 Task: Reset the filters
Action: Mouse pressed left at (15, 94)
Screenshot: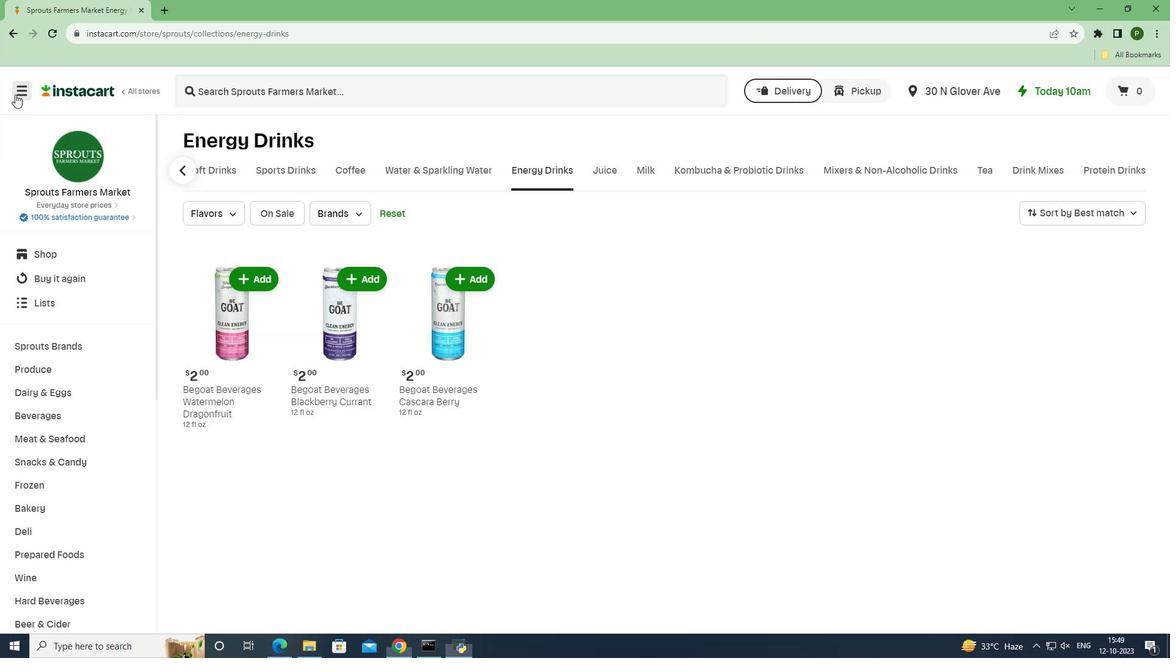 
Action: Mouse moved to (54, 323)
Screenshot: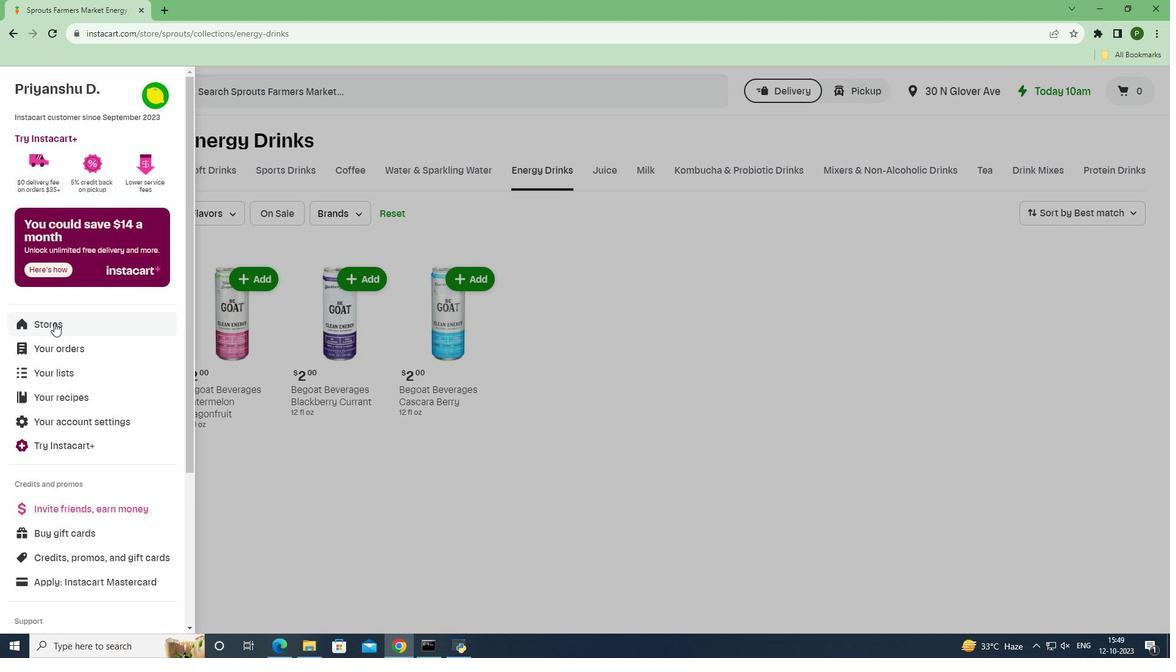 
Action: Mouse pressed left at (54, 323)
Screenshot: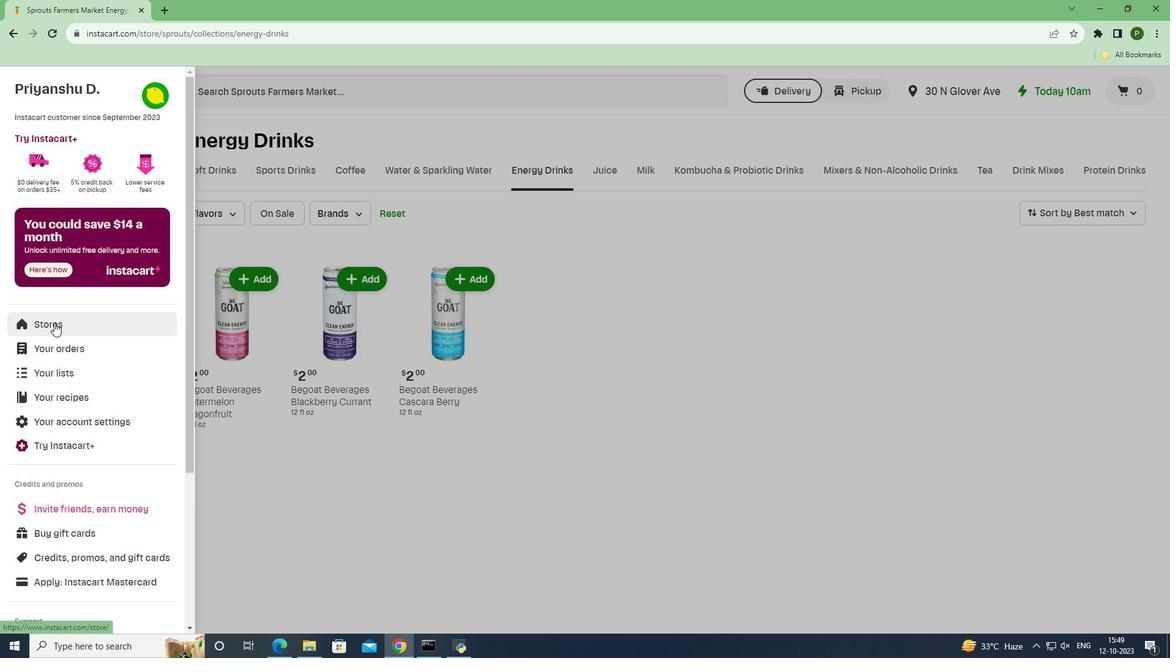 
Action: Mouse moved to (289, 150)
Screenshot: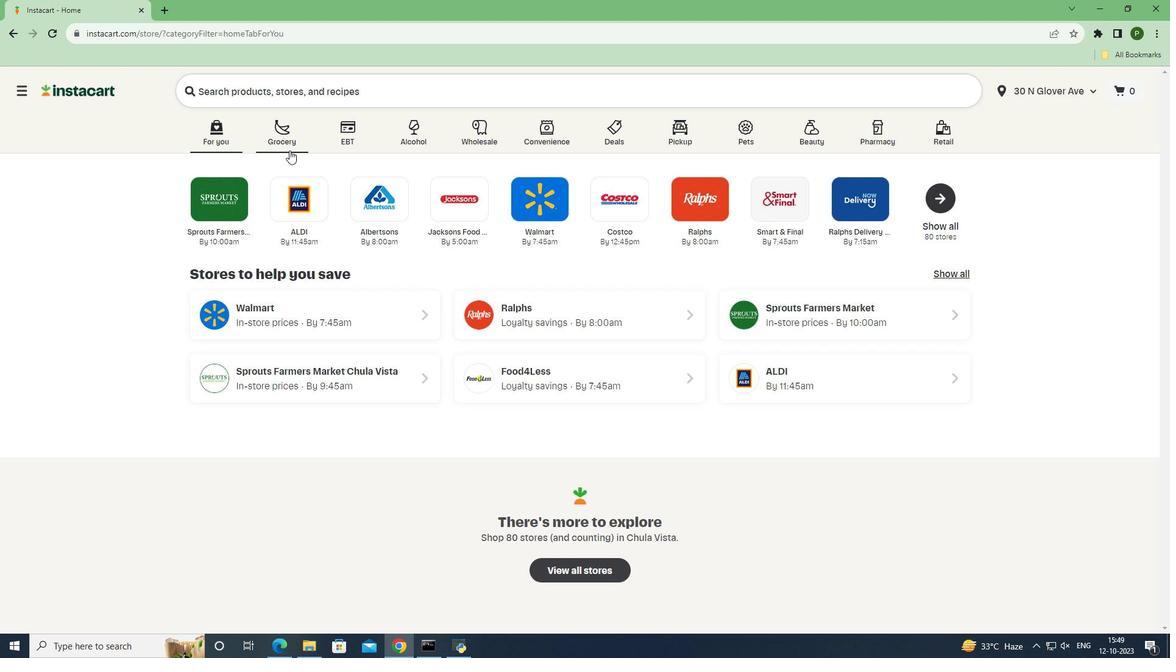 
Action: Mouse pressed left at (289, 150)
Screenshot: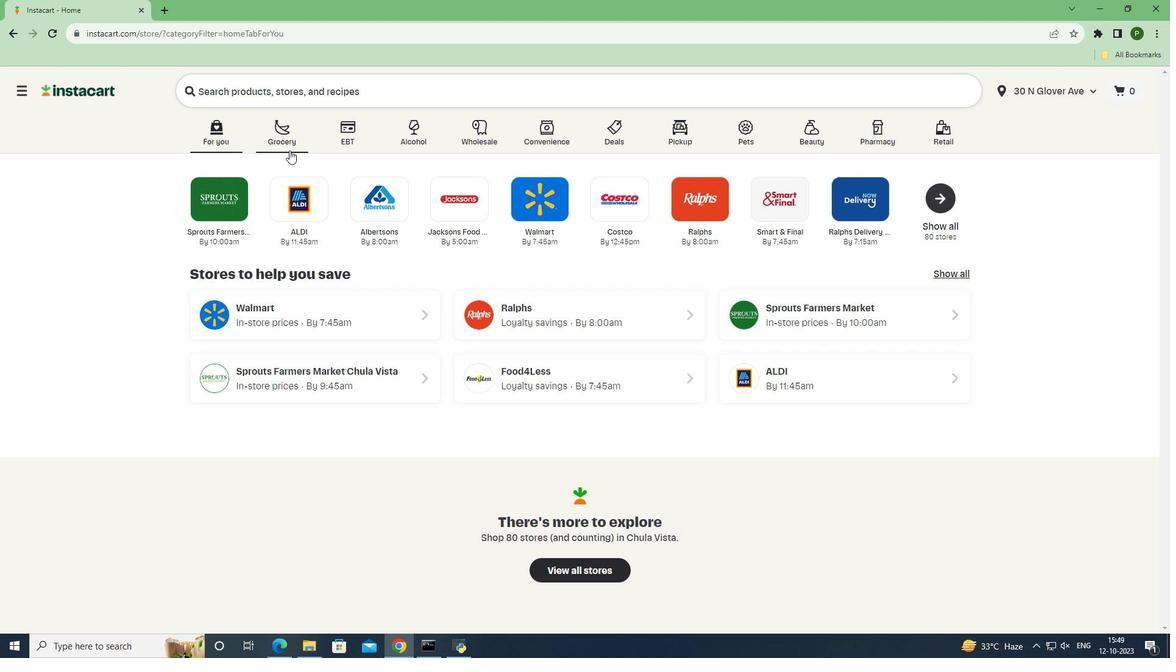 
Action: Mouse moved to (483, 279)
Screenshot: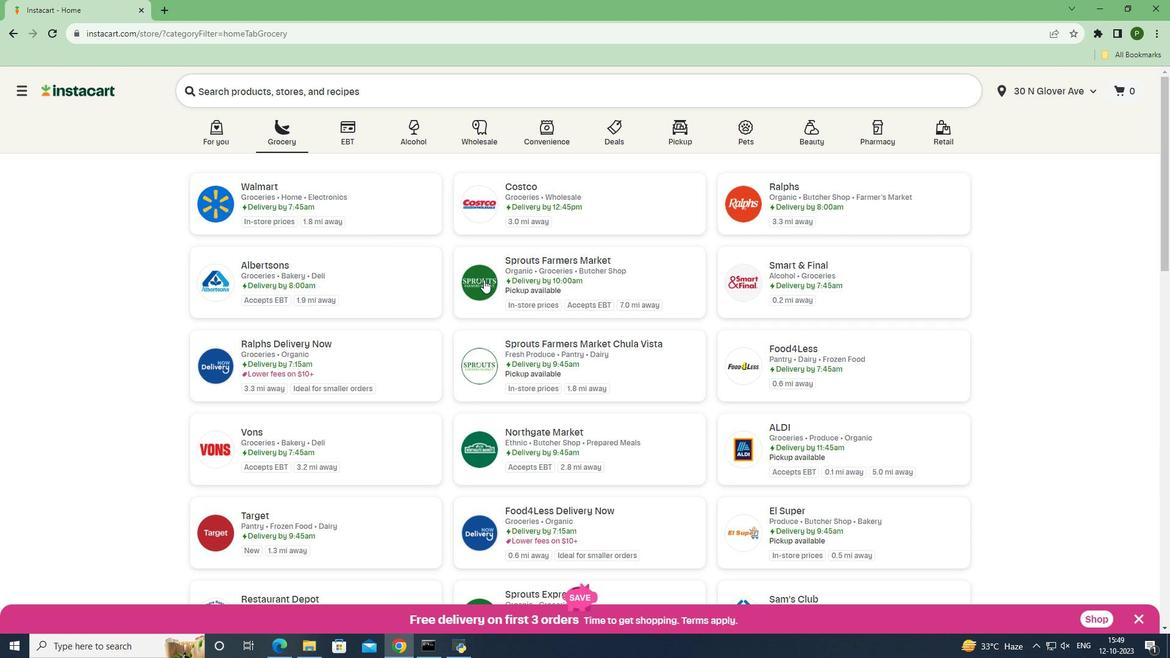 
Action: Mouse pressed left at (483, 279)
Screenshot: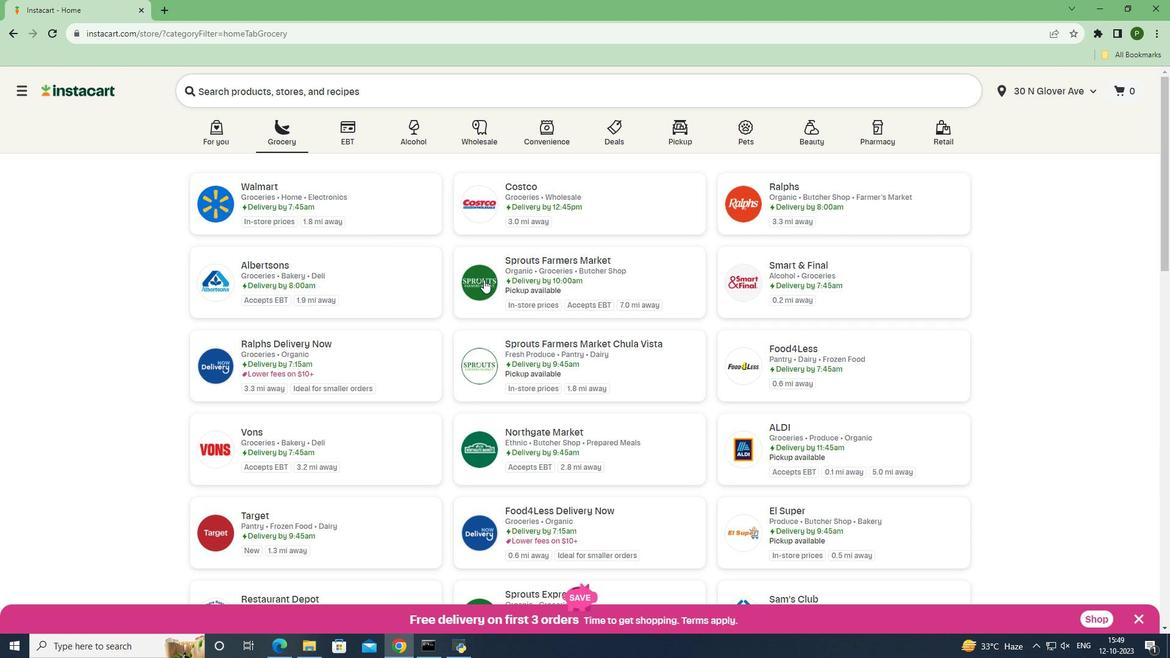 
Action: Mouse moved to (55, 414)
Screenshot: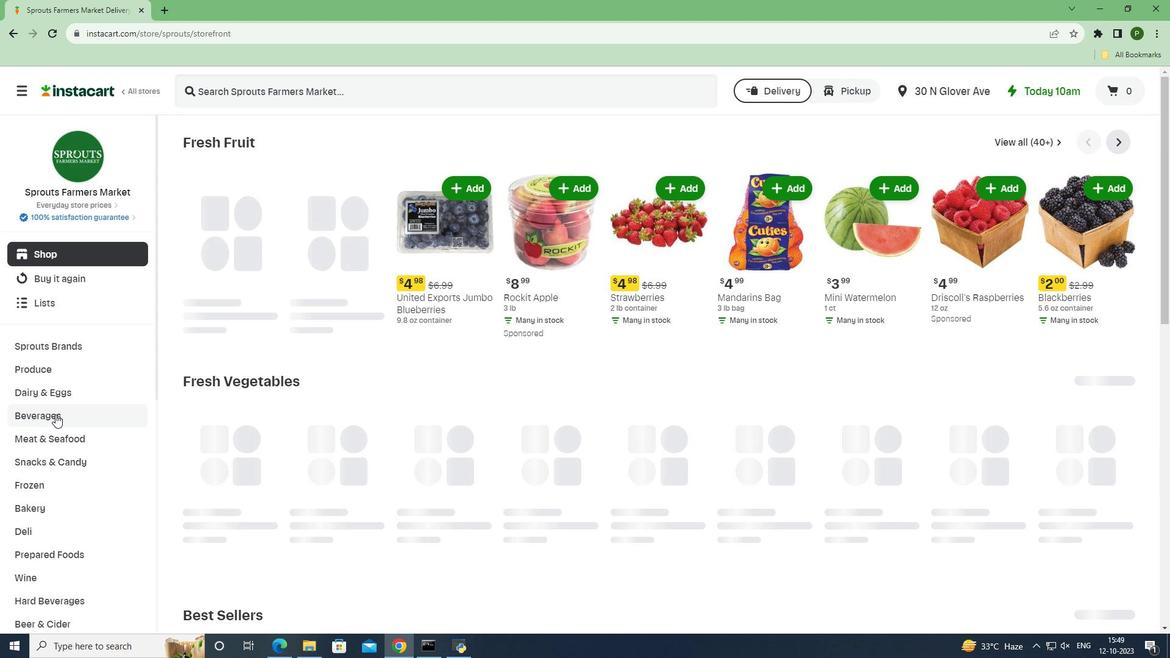 
Action: Mouse pressed left at (55, 414)
Screenshot: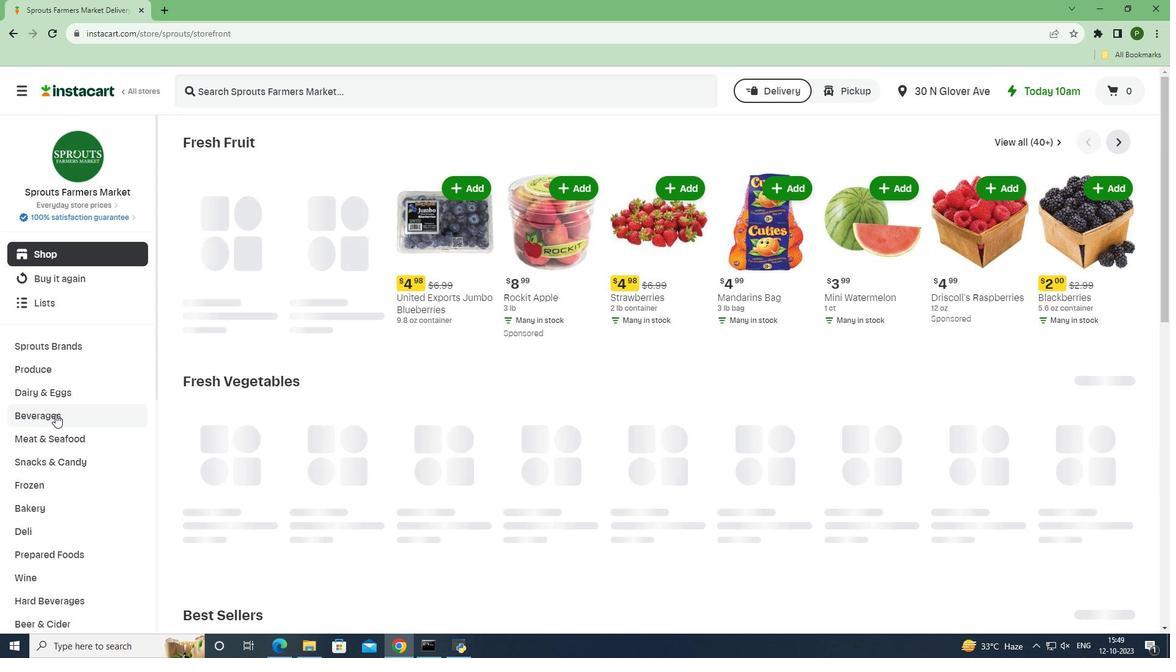 
Action: Mouse moved to (644, 174)
Screenshot: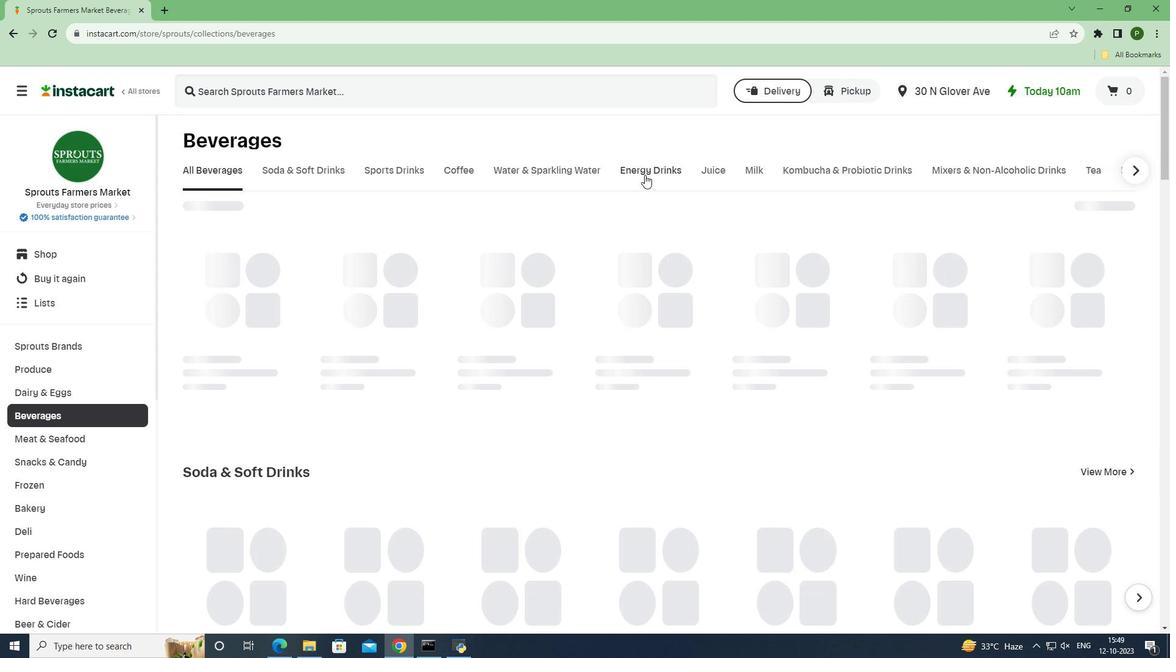 
Action: Mouse pressed left at (644, 174)
Screenshot: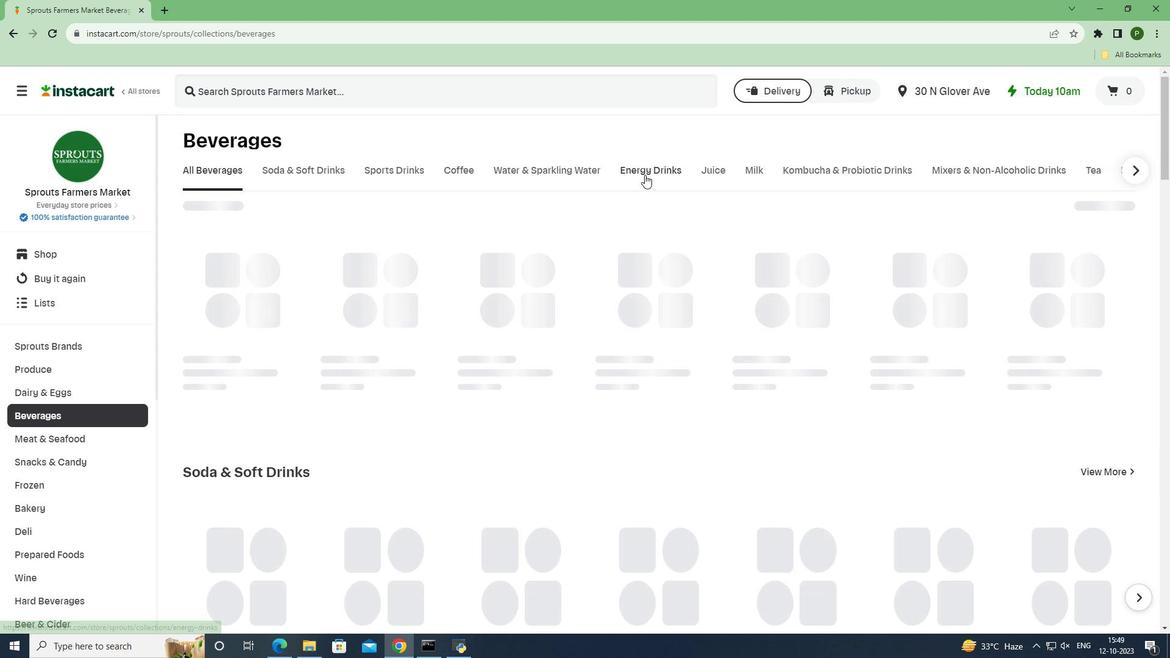 
Action: Mouse moved to (351, 222)
Screenshot: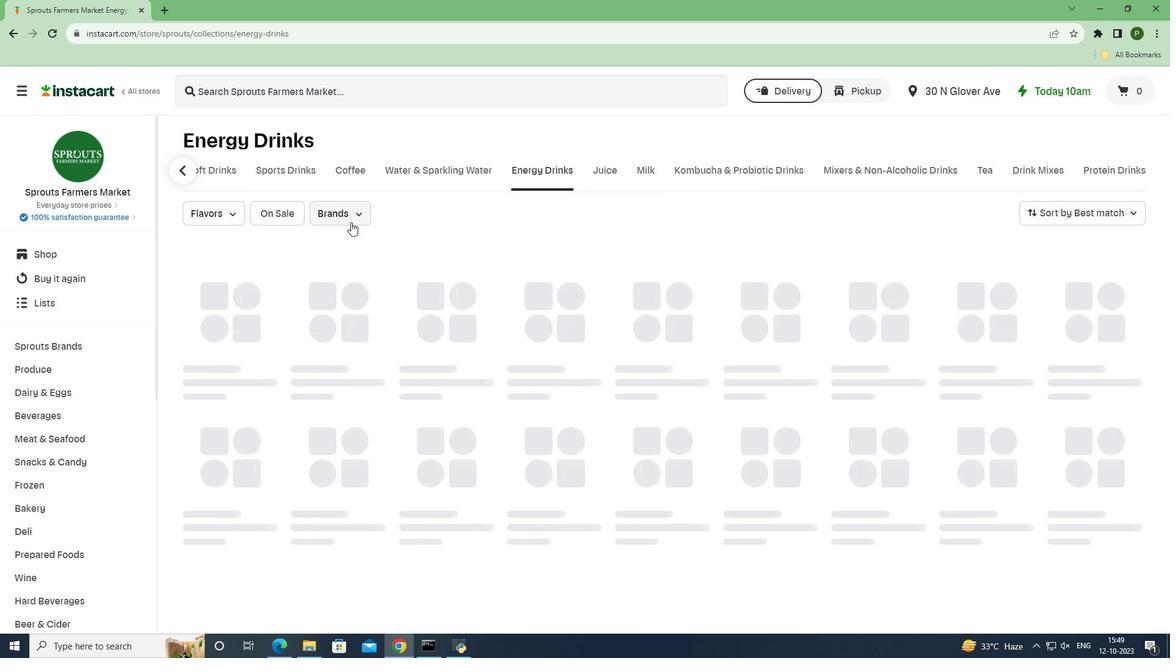 
Action: Mouse pressed left at (351, 222)
Screenshot: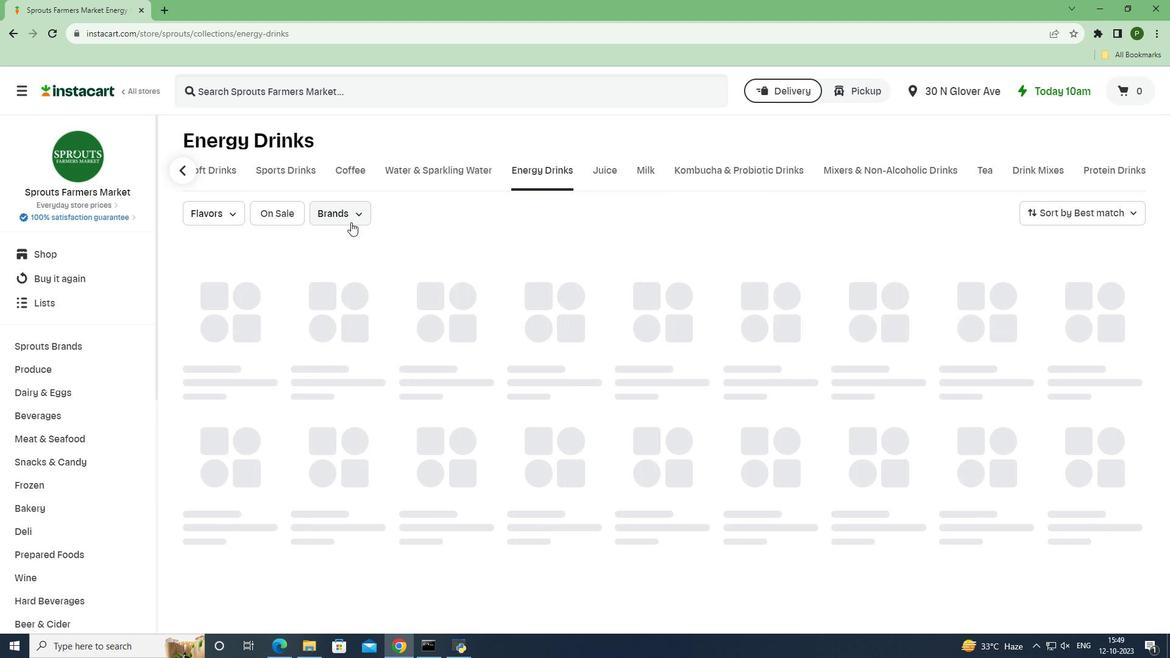 
Action: Mouse moved to (334, 396)
Screenshot: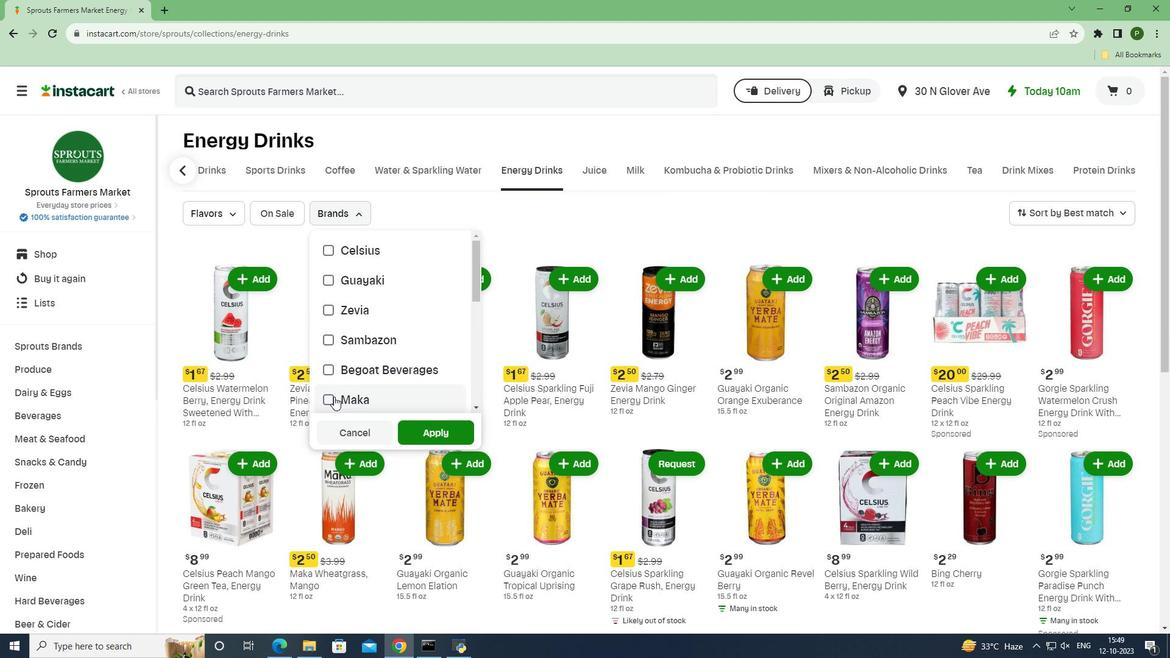 
Action: Mouse pressed left at (334, 396)
Screenshot: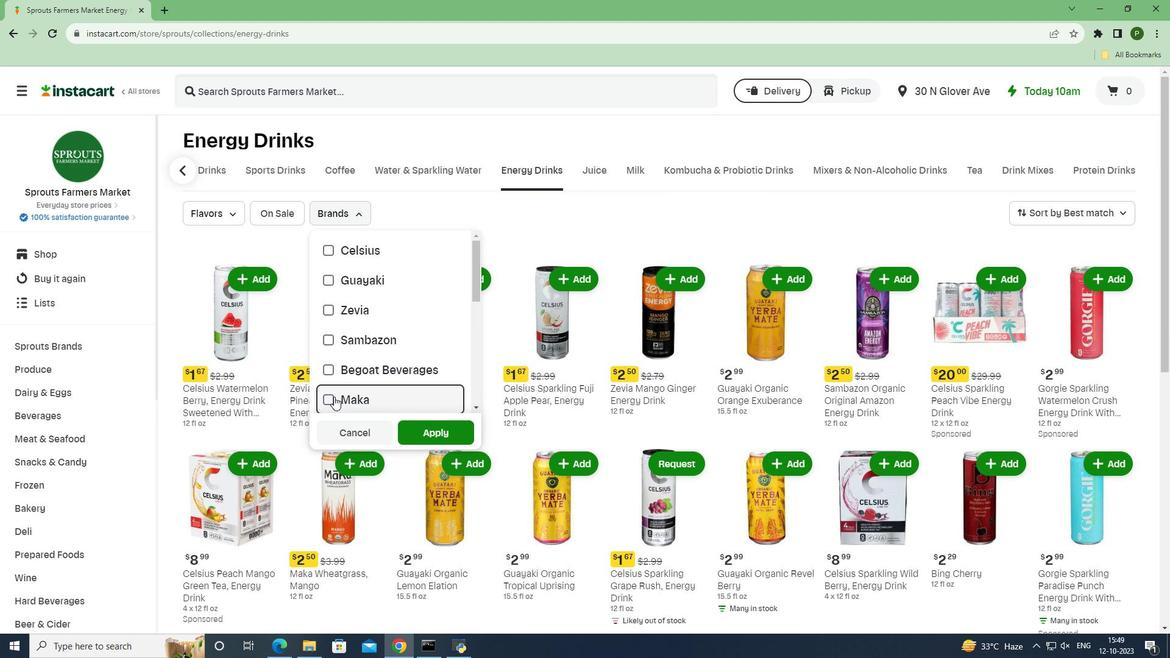 
Action: Mouse moved to (433, 428)
Screenshot: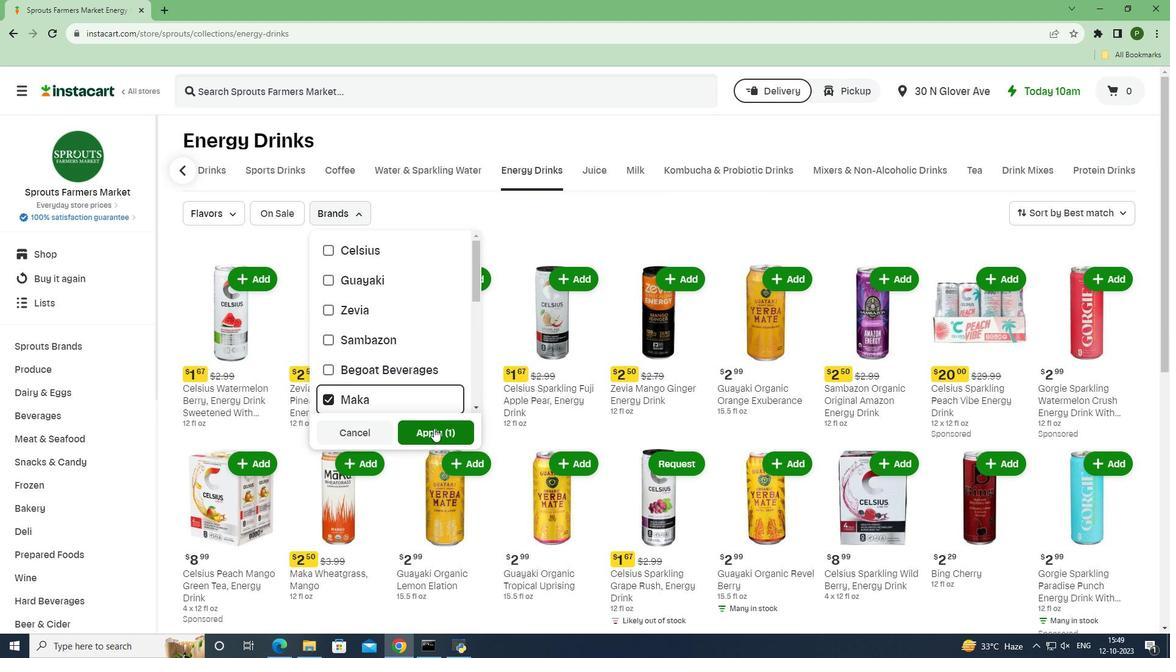 
Action: Mouse pressed left at (433, 428)
Screenshot: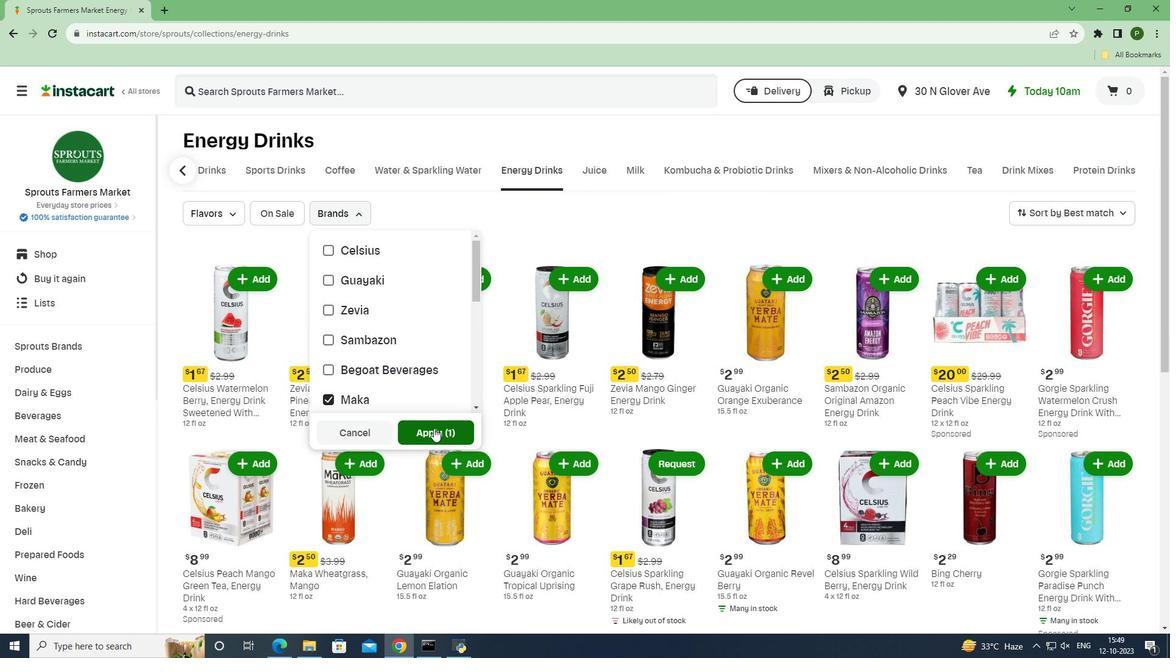 
Action: Mouse moved to (390, 207)
Screenshot: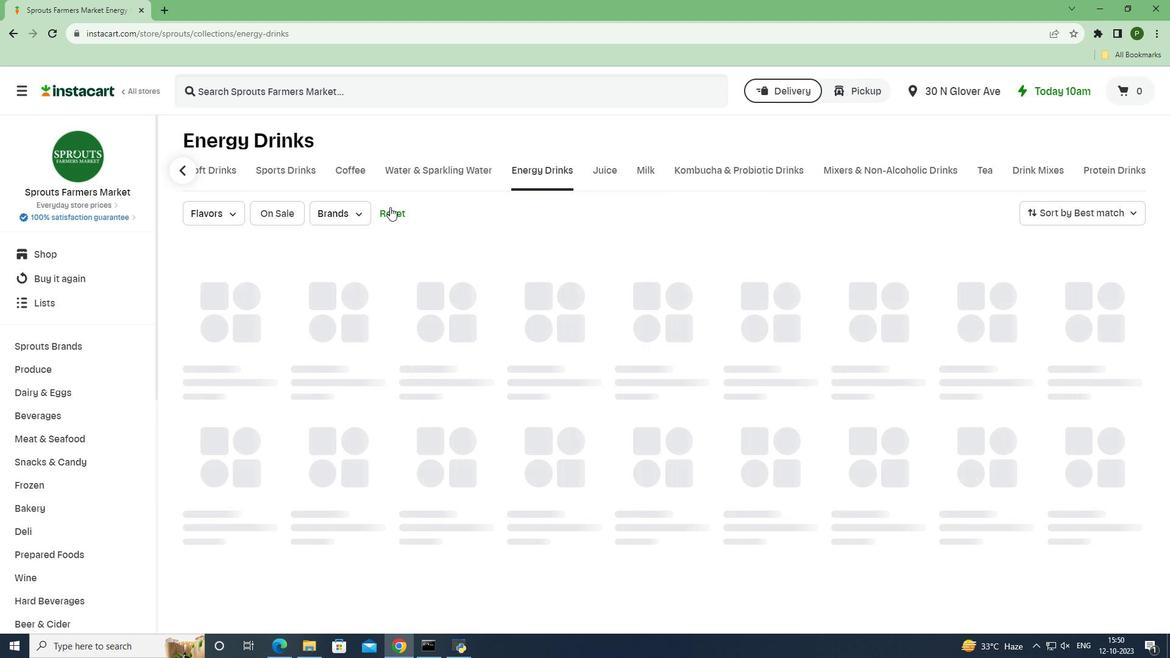 
Action: Mouse pressed left at (390, 207)
Screenshot: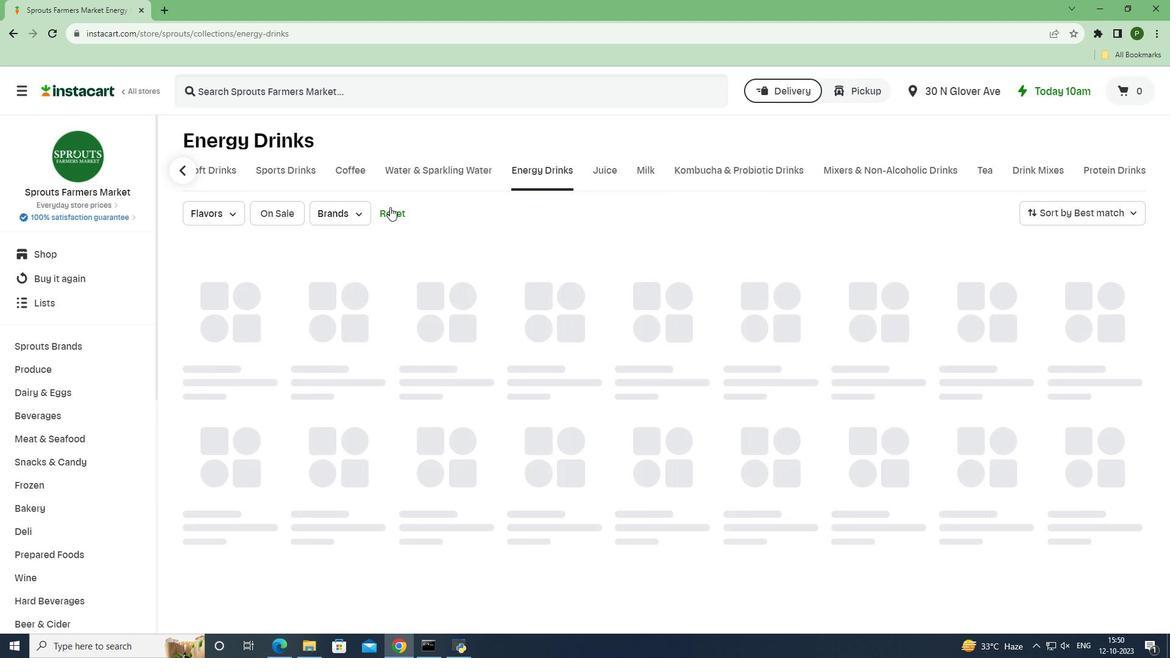 
Action: Mouse moved to (592, 337)
Screenshot: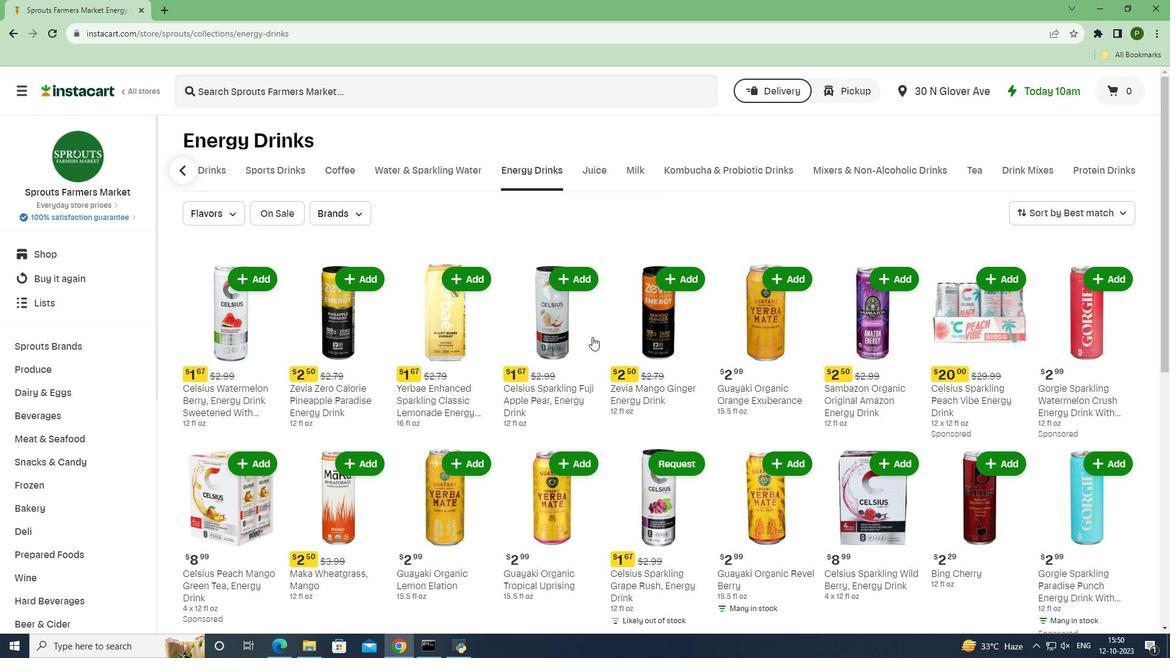 
